 Task: Use paint format. Text: Sort all the text by end of the day.
Action: Mouse moved to (560, 383)
Screenshot: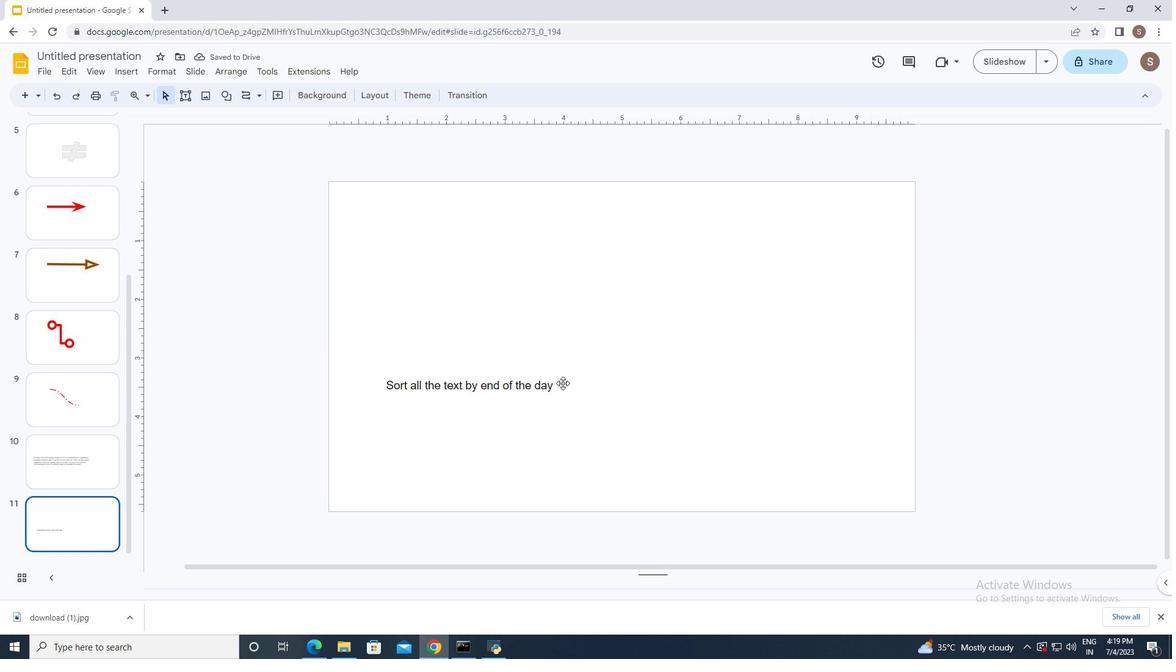 
Action: Mouse pressed left at (560, 383)
Screenshot: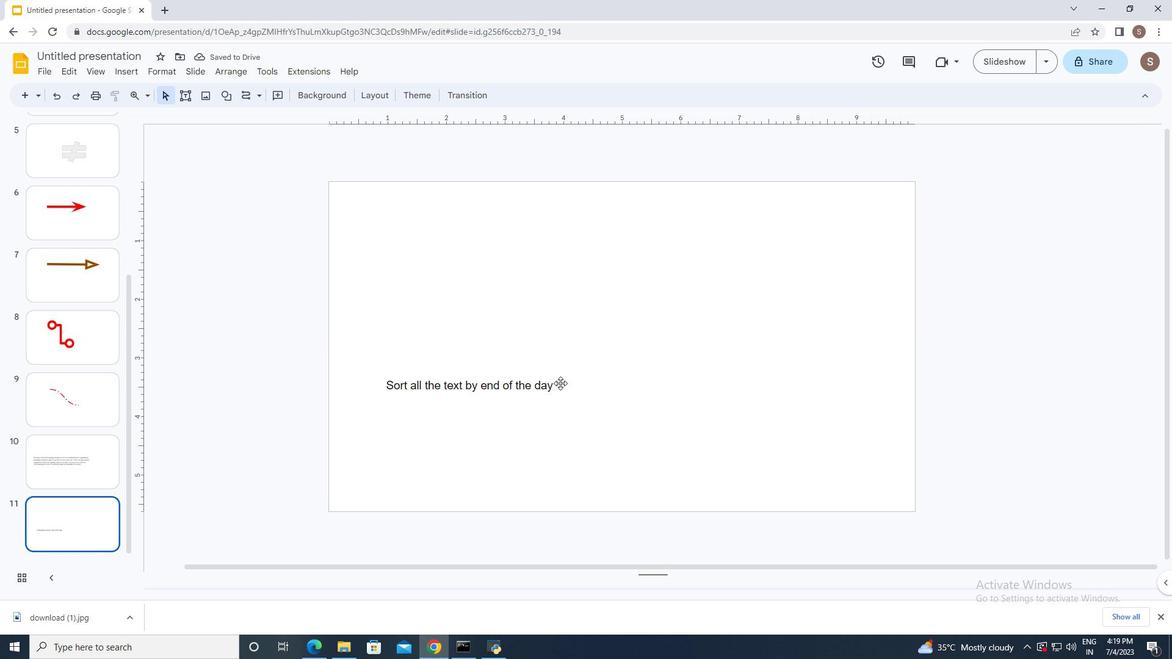 
Action: Mouse moved to (554, 387)
Screenshot: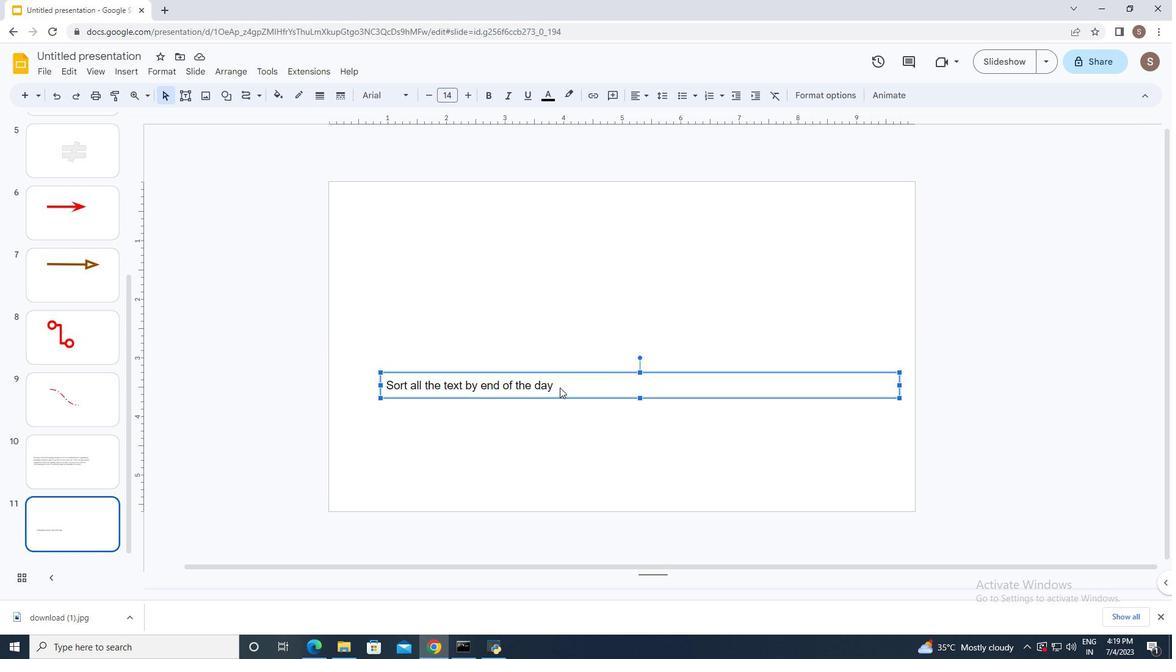 
Action: Mouse pressed left at (554, 387)
Screenshot: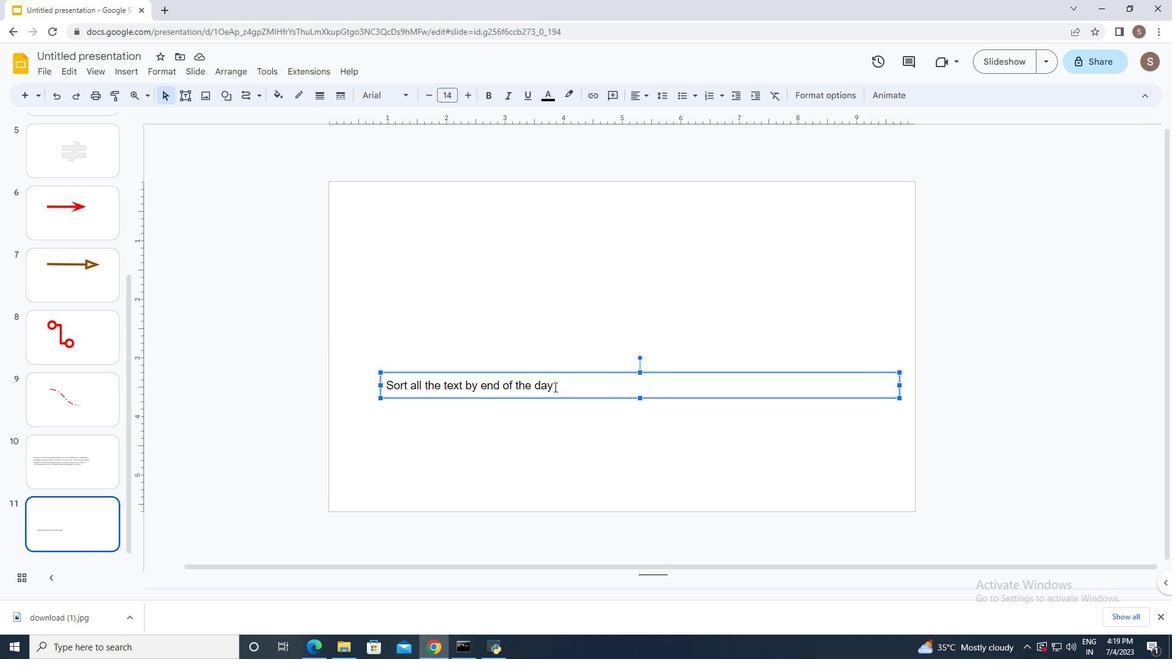 
Action: Mouse pressed left at (554, 387)
Screenshot: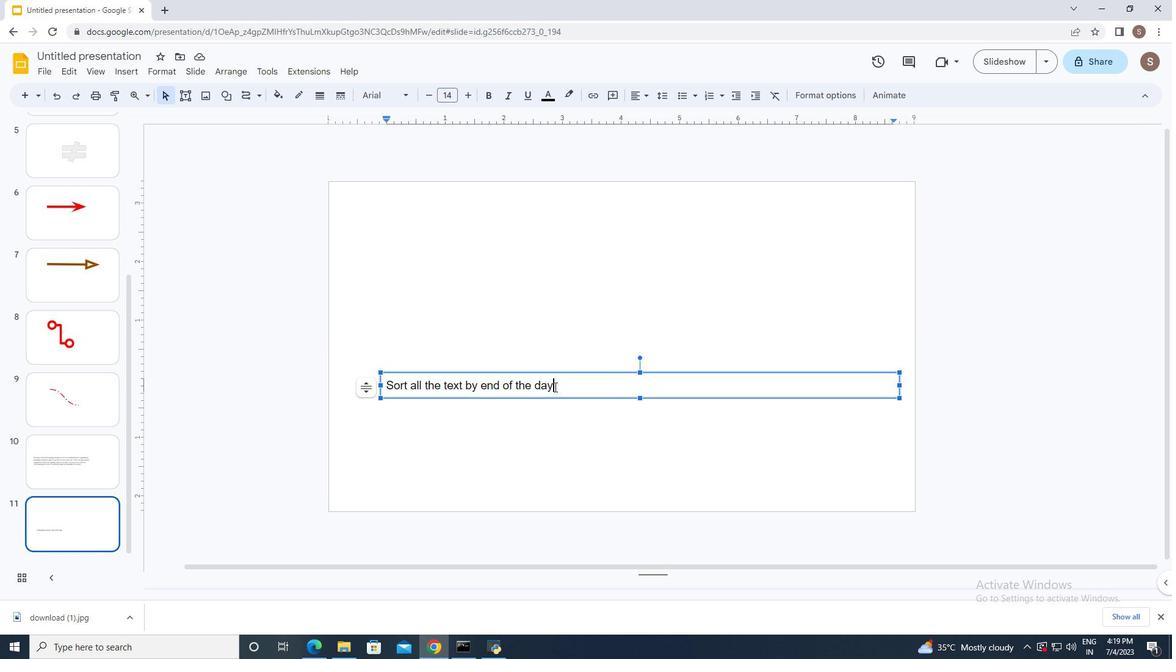 
Action: Mouse moved to (117, 98)
Screenshot: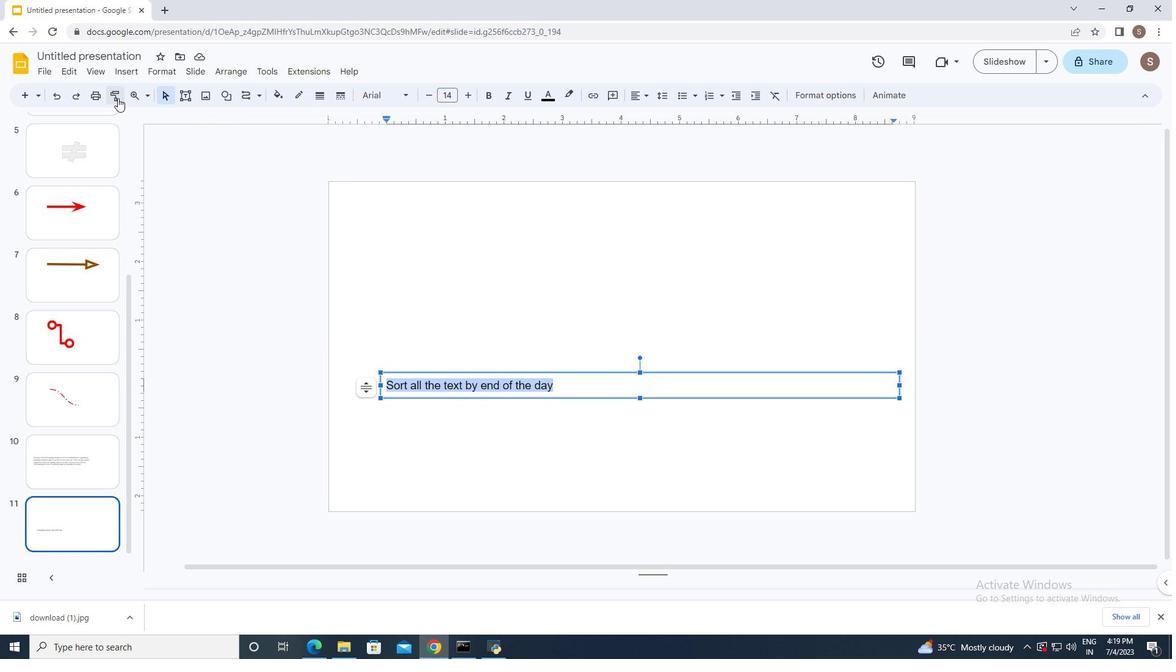 
Action: Mouse pressed left at (117, 98)
Screenshot: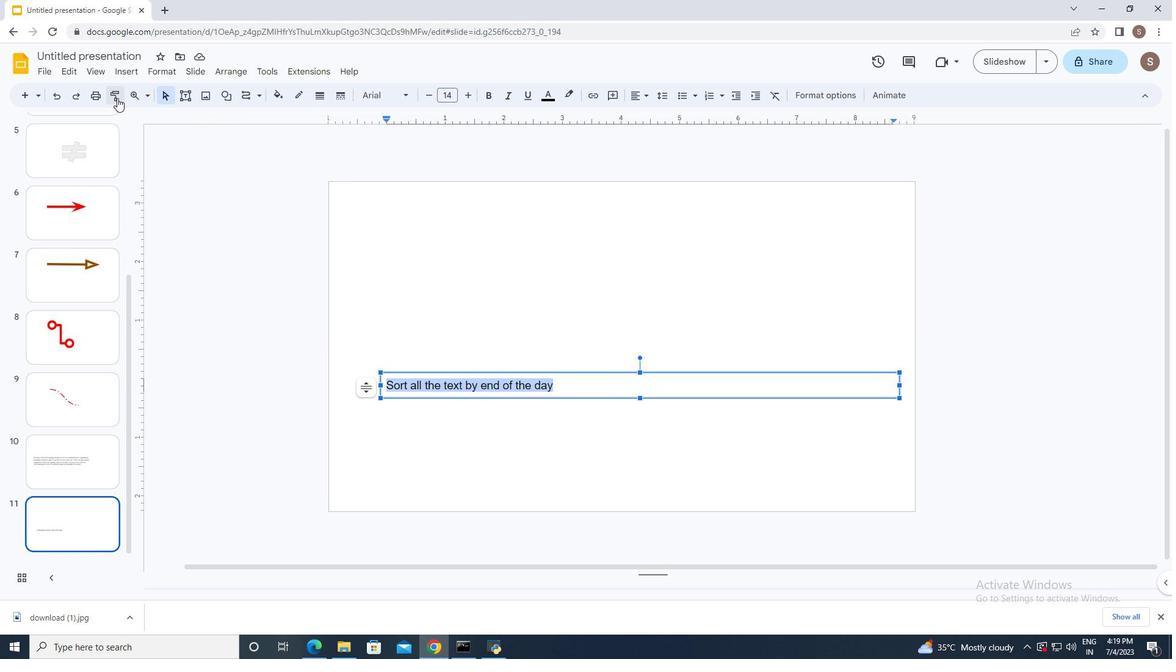 
Action: Mouse moved to (553, 384)
Screenshot: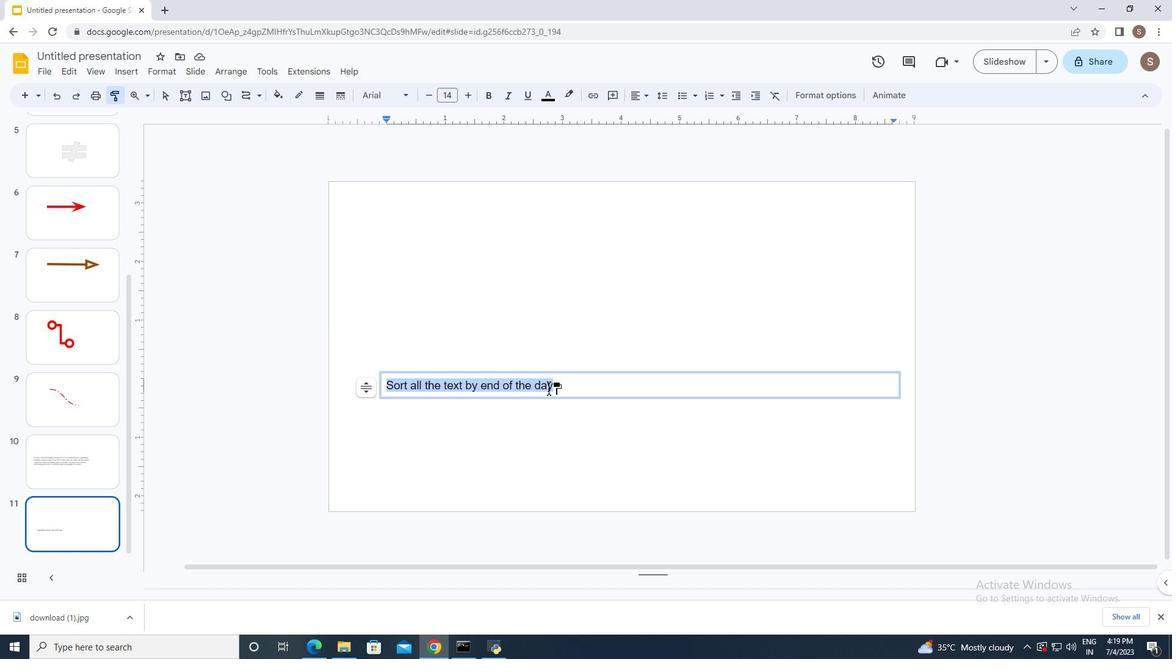 
Action: Mouse pressed left at (553, 384)
Screenshot: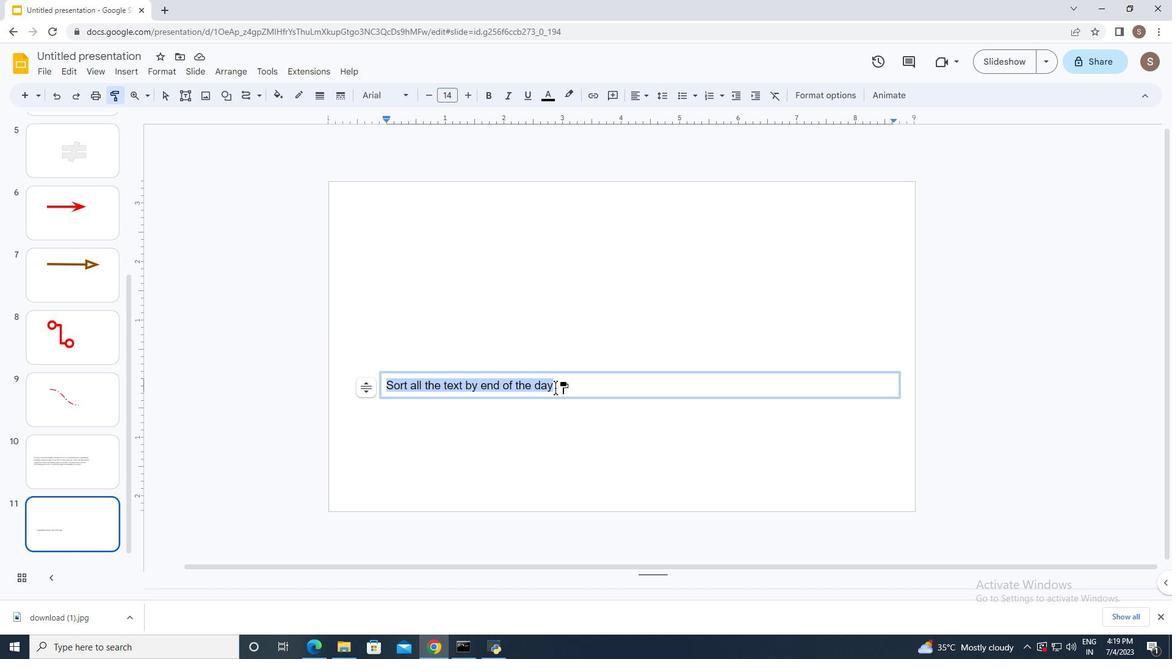 
Action: Mouse moved to (576, 345)
Screenshot: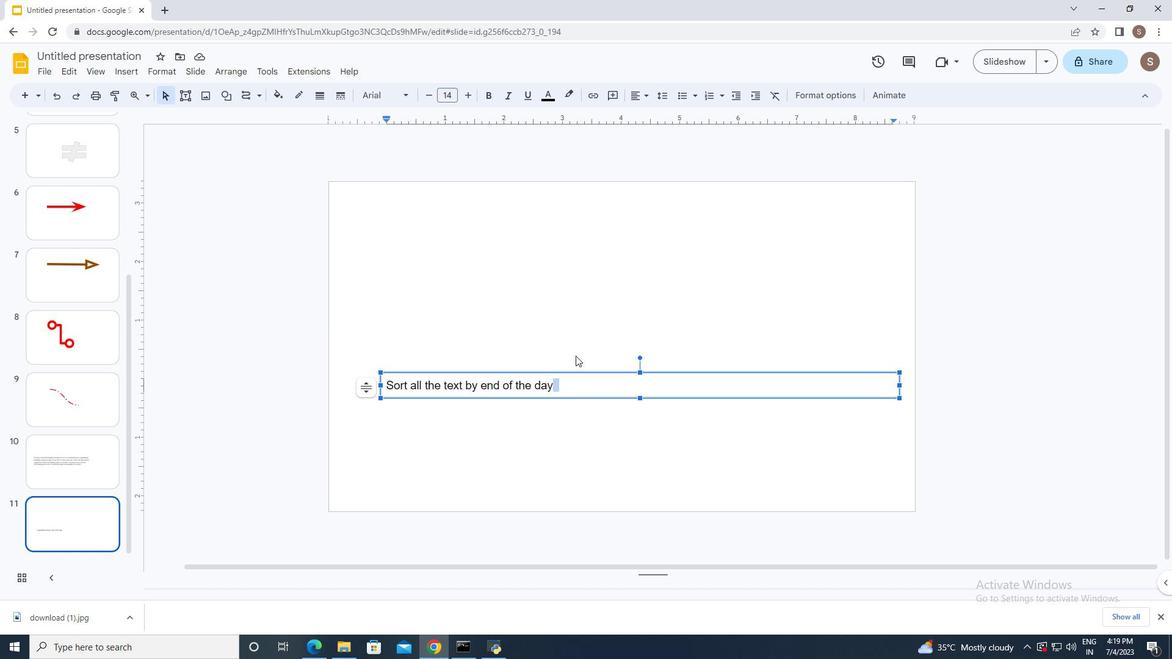 
Action: Mouse pressed left at (576, 345)
Screenshot: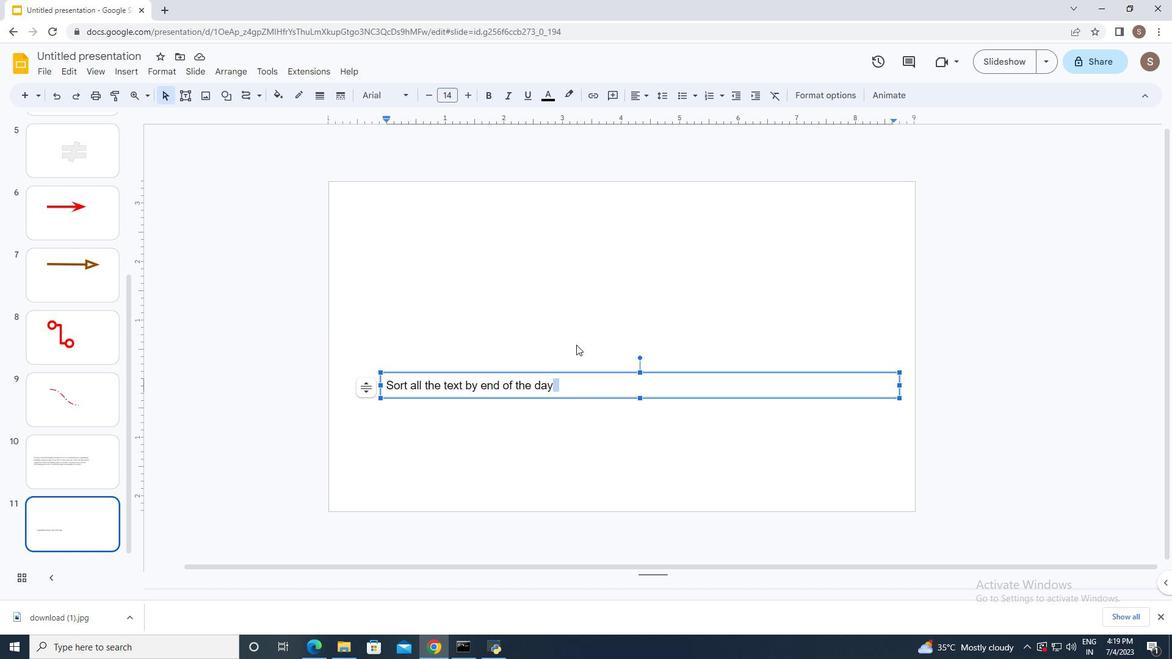 
